 Task: In the  document Aimeet.odt Insert the command  'Editing'Email the file to   'softage.1@softage.net', with message attached Attention Needed: Please prioritize going through the email I've sent. and file type: Microsoft Word
Action: Mouse moved to (919, 84)
Screenshot: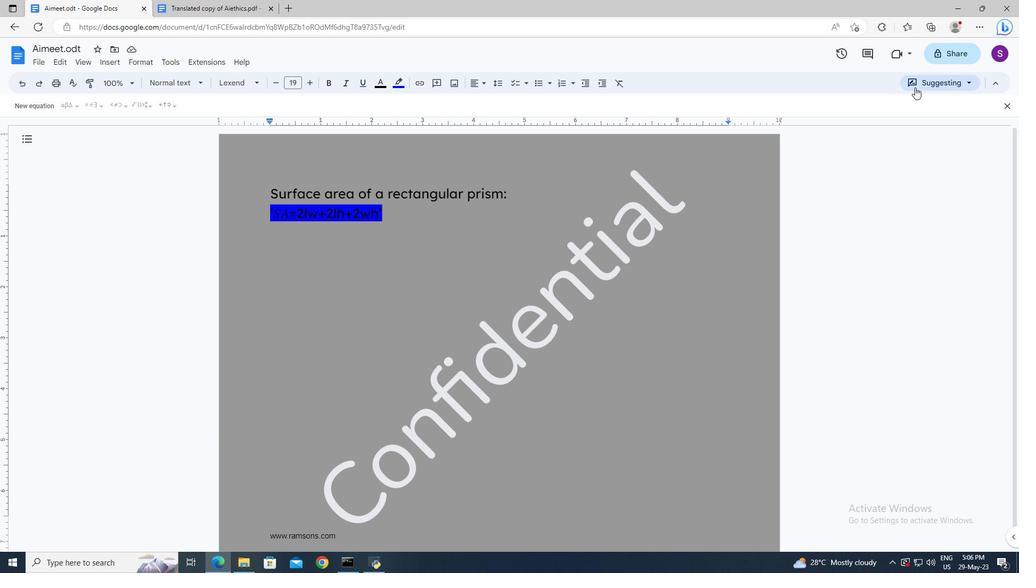 
Action: Mouse pressed left at (919, 84)
Screenshot: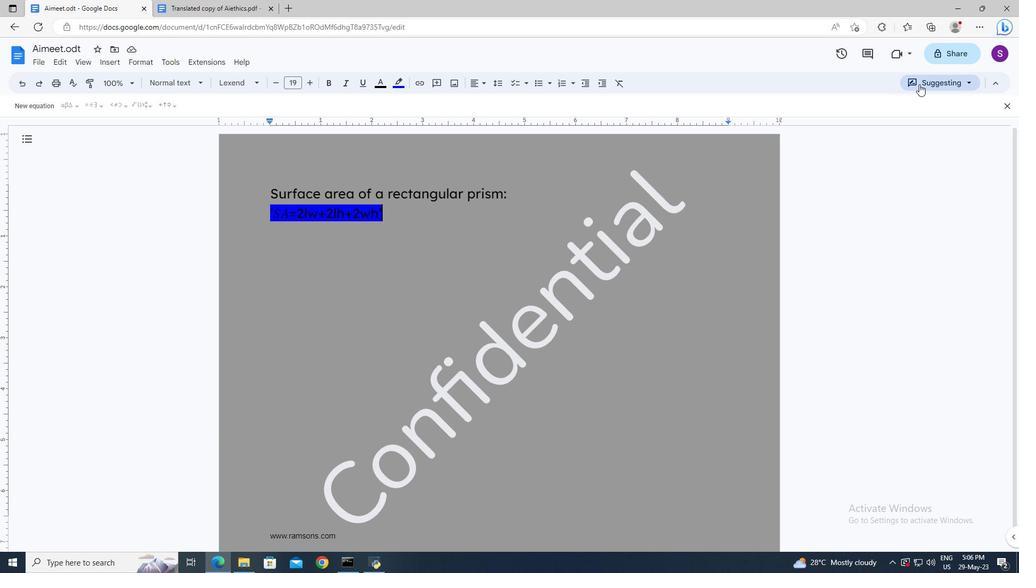 
Action: Mouse moved to (918, 106)
Screenshot: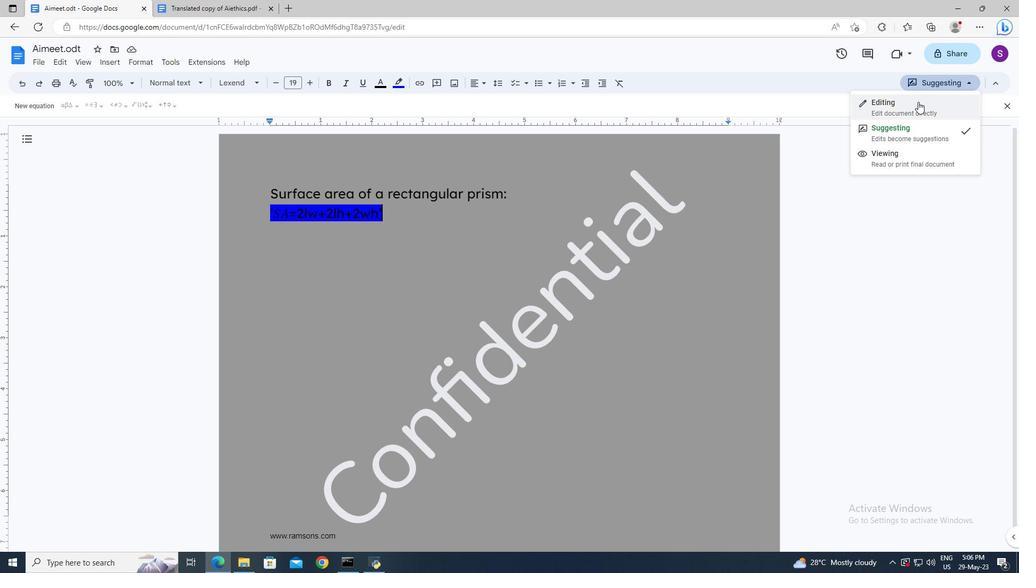 
Action: Mouse pressed left at (918, 106)
Screenshot: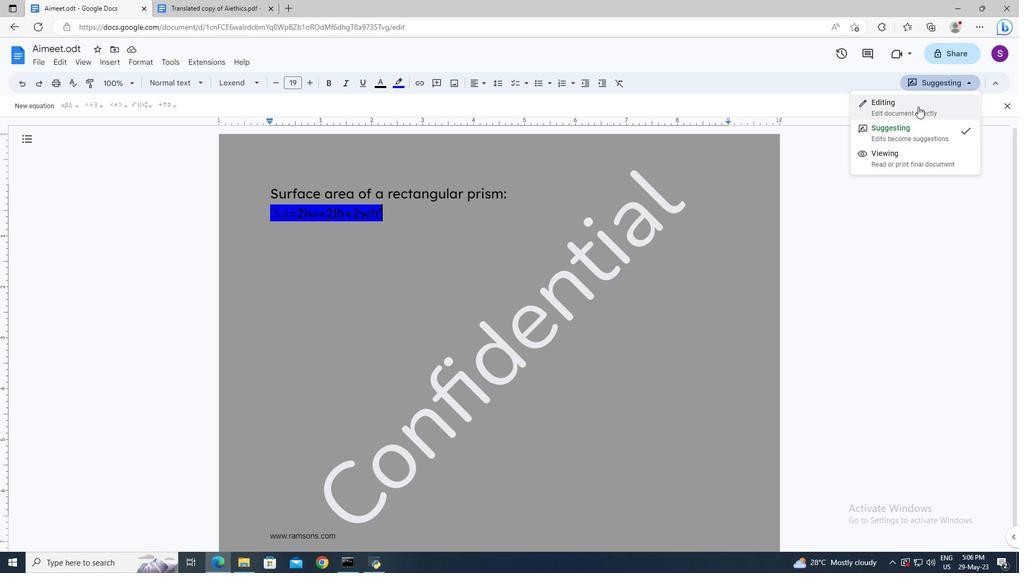 
Action: Mouse moved to (45, 64)
Screenshot: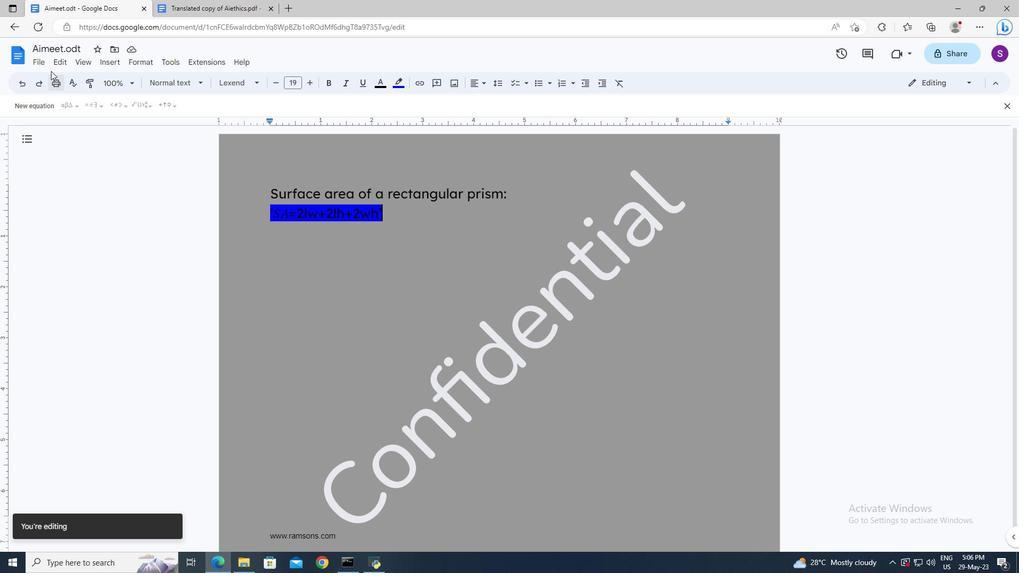 
Action: Mouse pressed left at (45, 64)
Screenshot: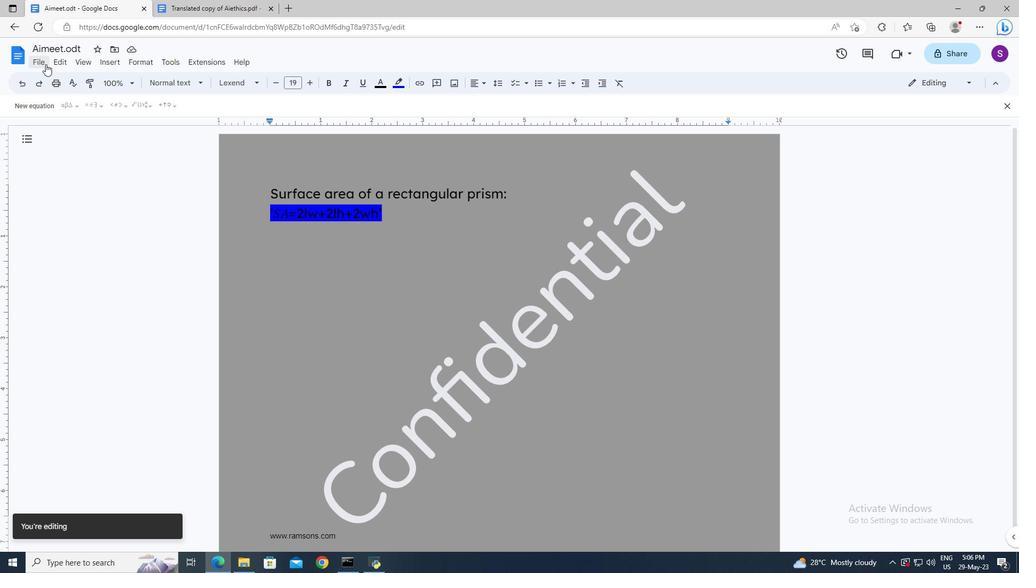 
Action: Mouse moved to (207, 158)
Screenshot: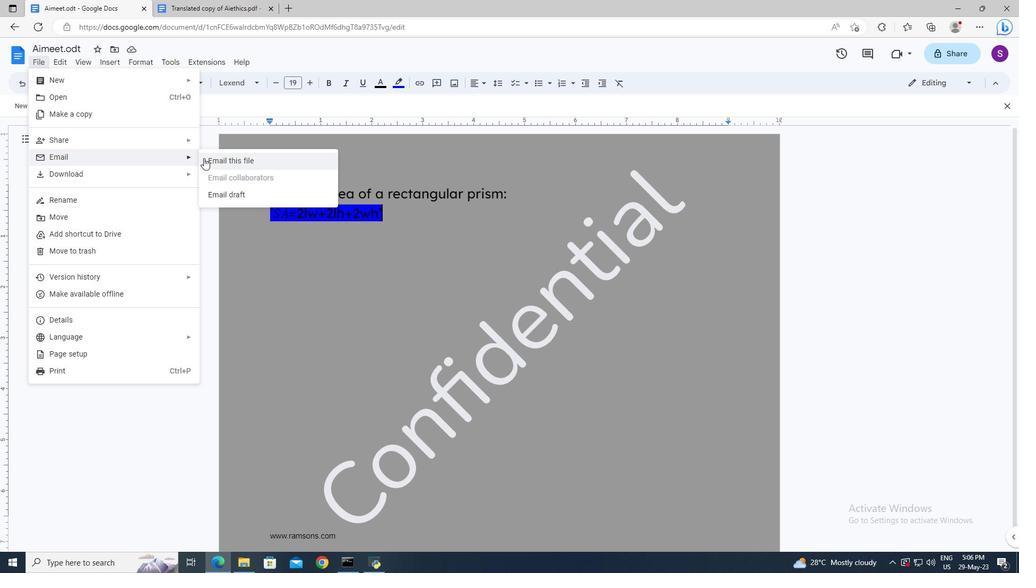 
Action: Mouse pressed left at (207, 158)
Screenshot: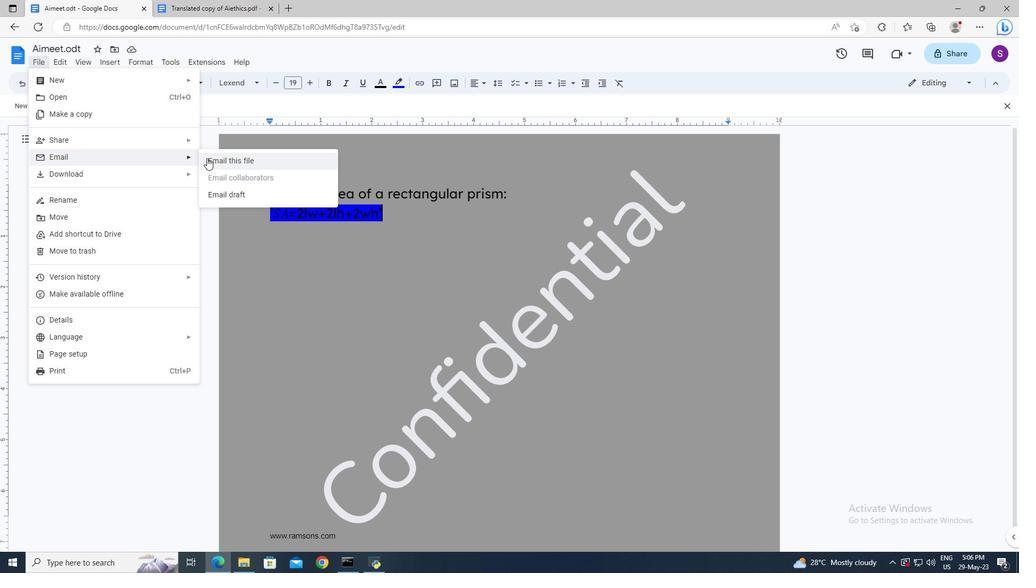 
Action: Mouse moved to (404, 228)
Screenshot: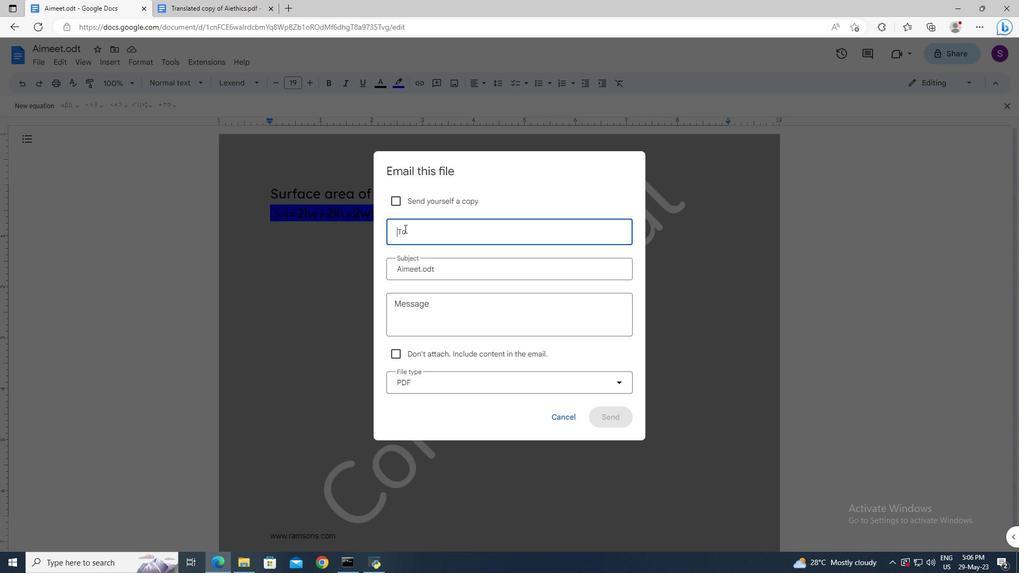 
Action: Mouse pressed left at (404, 228)
Screenshot: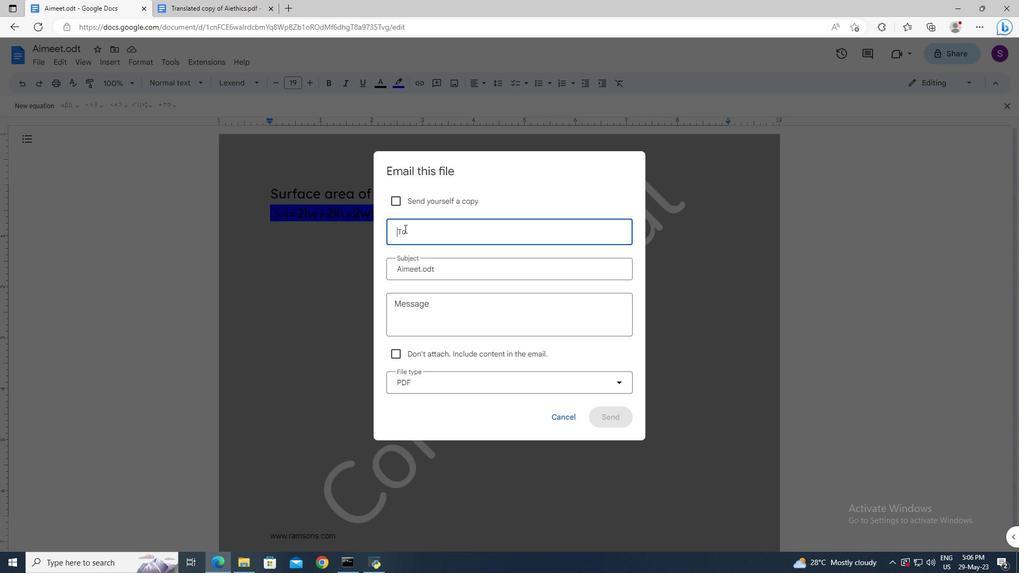 
Action: Mouse moved to (406, 234)
Screenshot: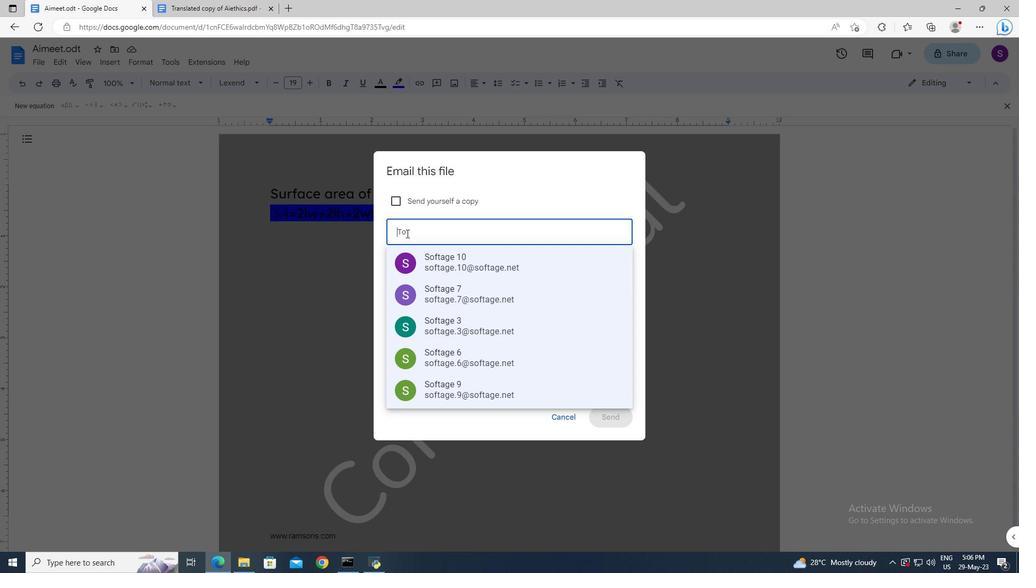 
Action: Key pressed softage.1<Key.shift>@softage.net
Screenshot: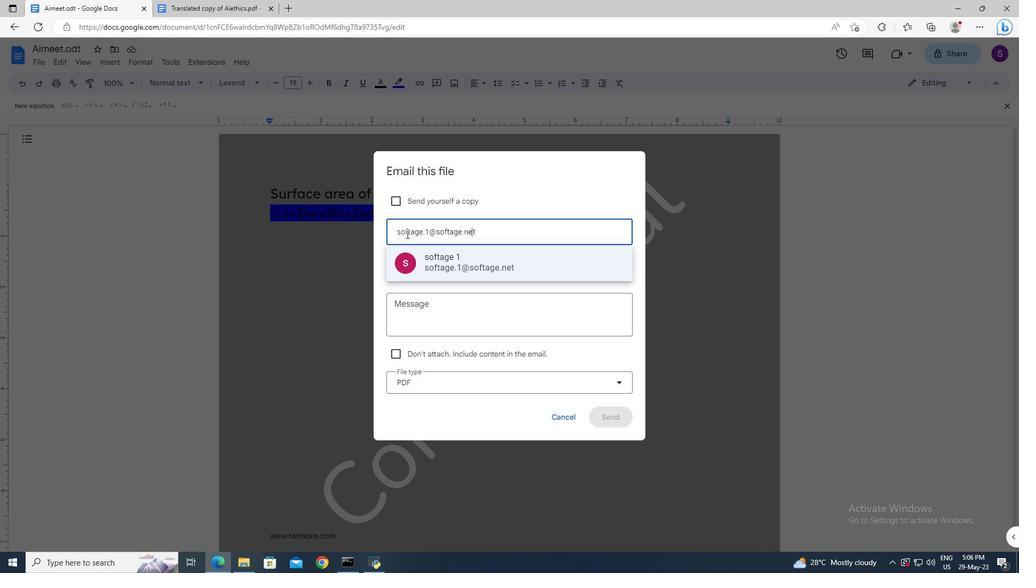 
Action: Mouse moved to (422, 256)
Screenshot: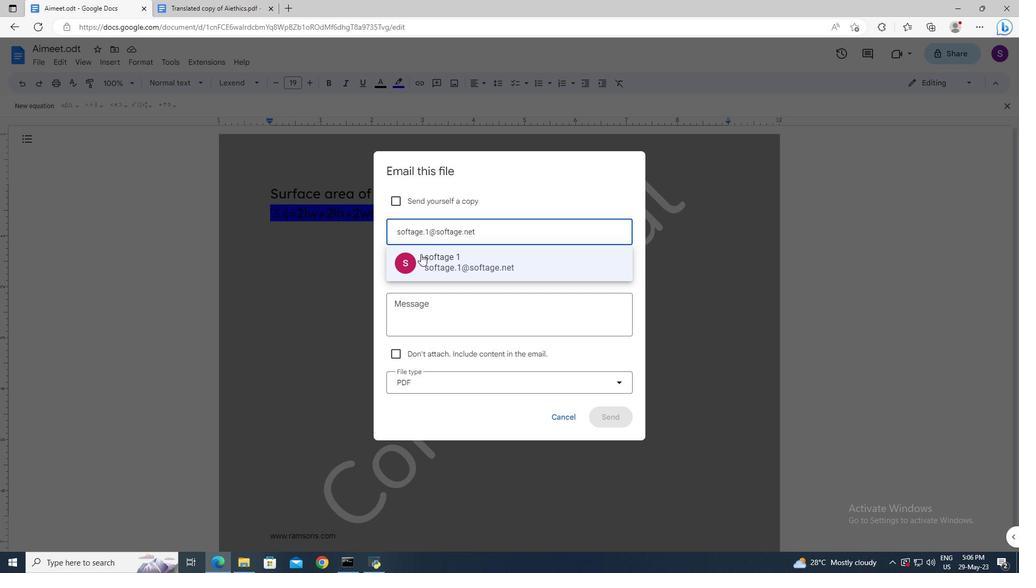 
Action: Mouse pressed left at (422, 256)
Screenshot: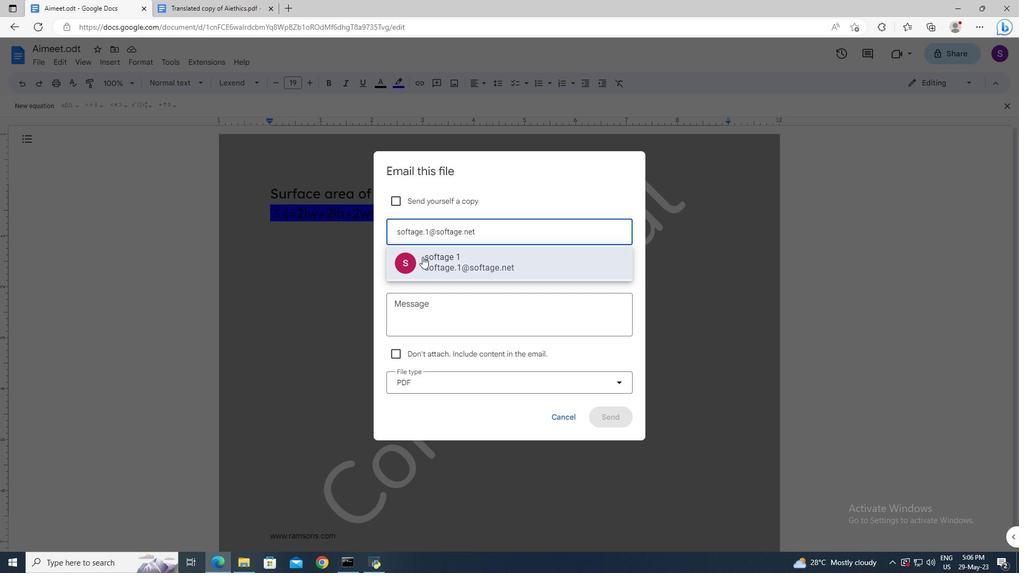 
Action: Mouse moved to (428, 303)
Screenshot: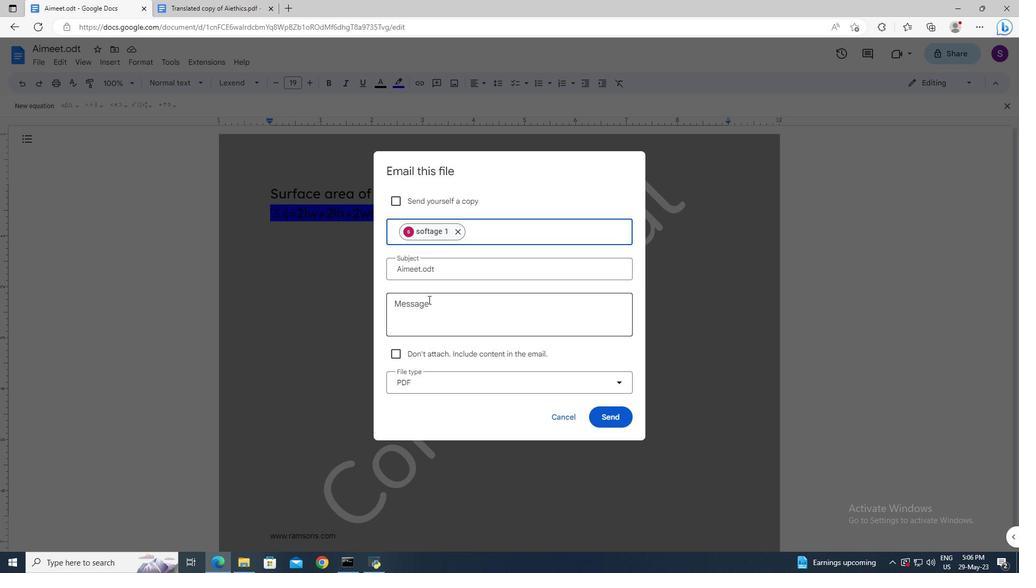 
Action: Mouse pressed left at (428, 303)
Screenshot: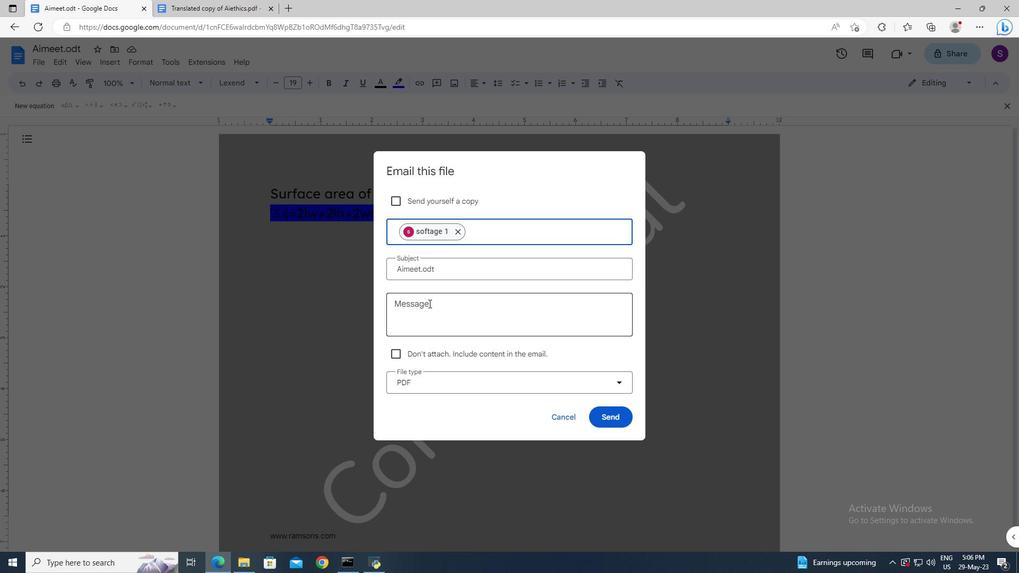 
Action: Key pressed <Key.shift>Attention<Key.space><Key.shift>Needed<Key.shift>:<Key.space><Key.shift>Please<Key.space>prioritize<Key.space>going<Key.space>through<Key.space>the<Key.space>email<Key.space><Key.shift>I've<Key.space>sent.
Screenshot: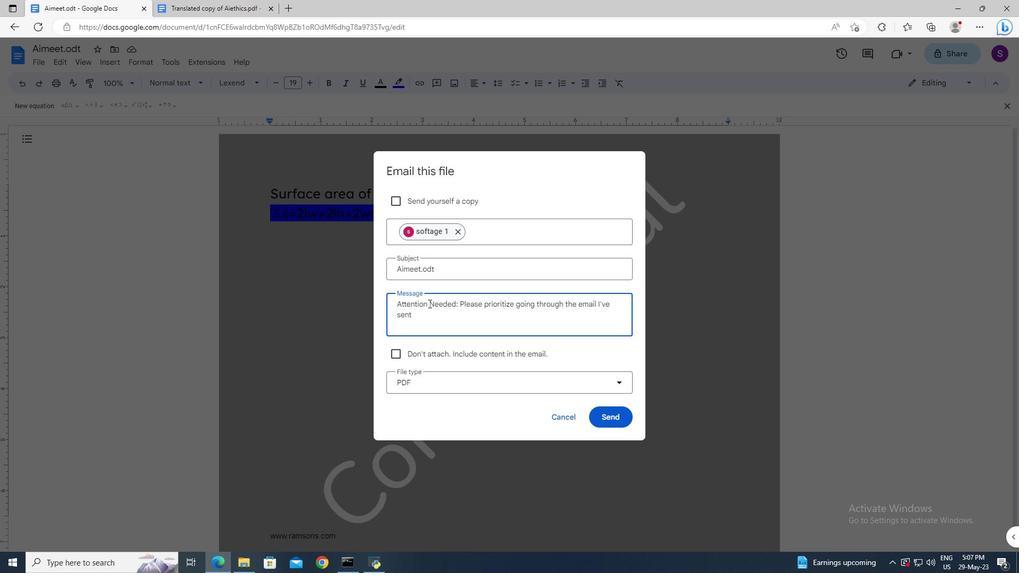 
Action: Mouse moved to (466, 381)
Screenshot: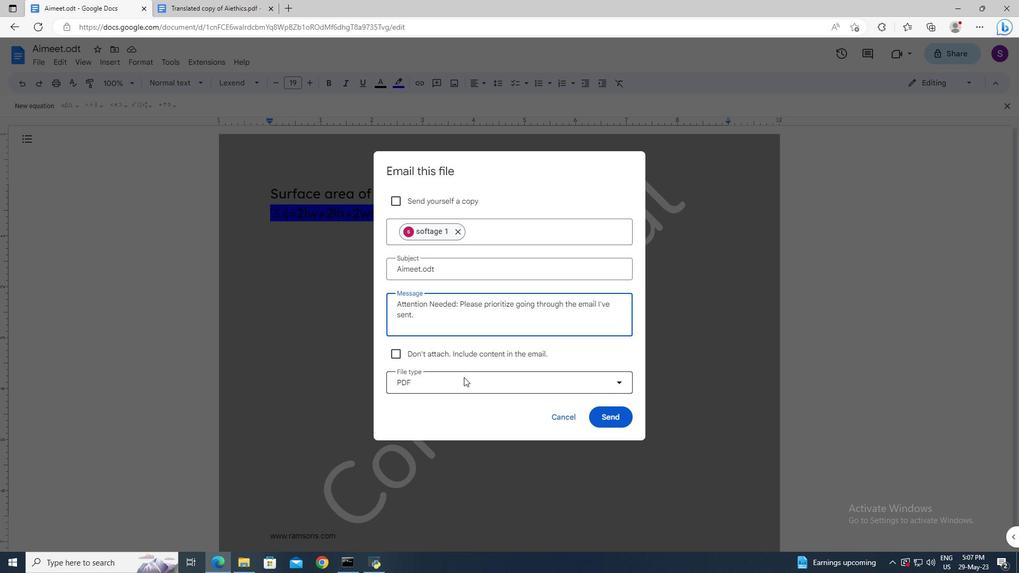 
Action: Mouse pressed left at (466, 381)
Screenshot: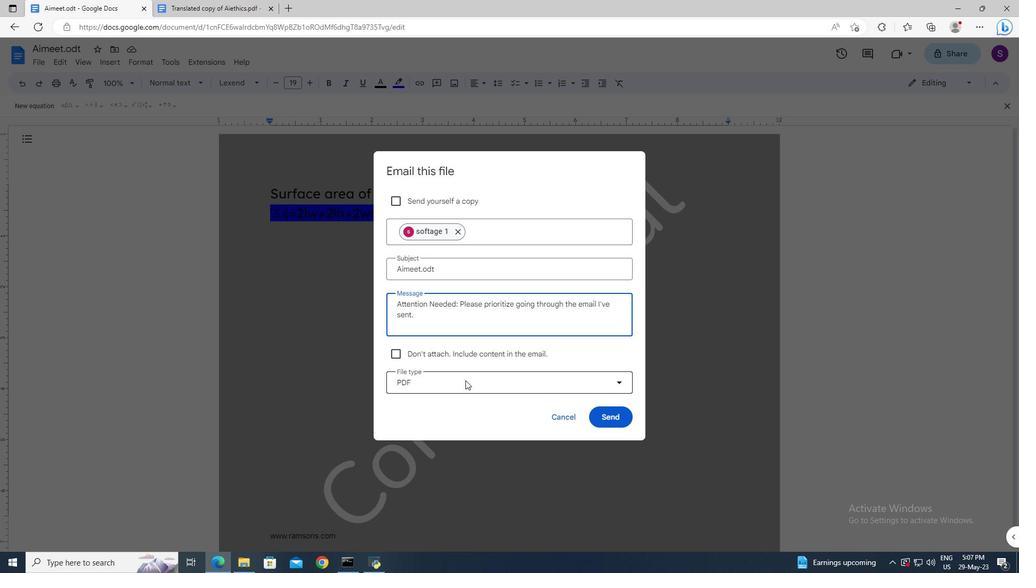 
Action: Mouse moved to (470, 474)
Screenshot: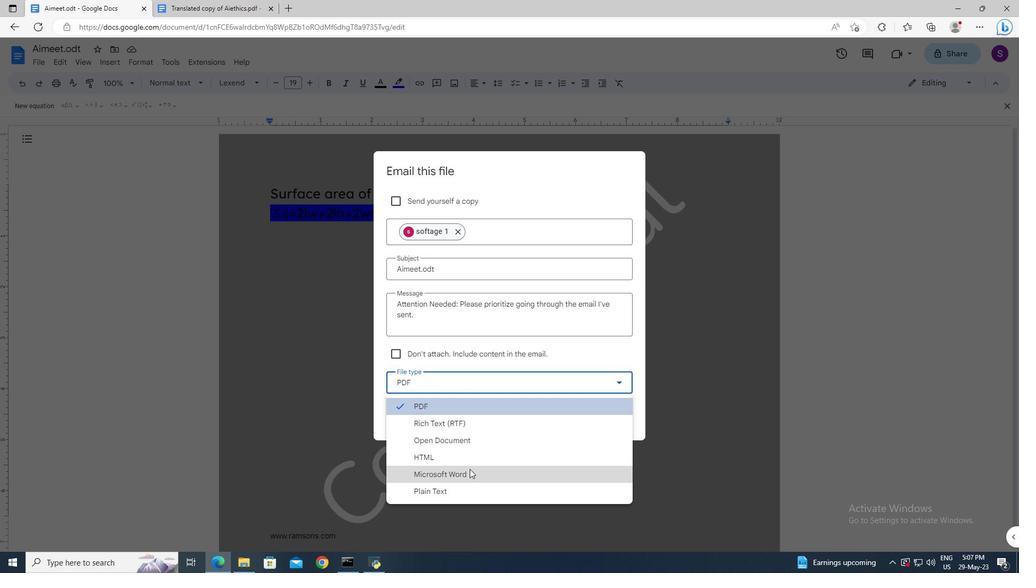 
Action: Mouse pressed left at (470, 474)
Screenshot: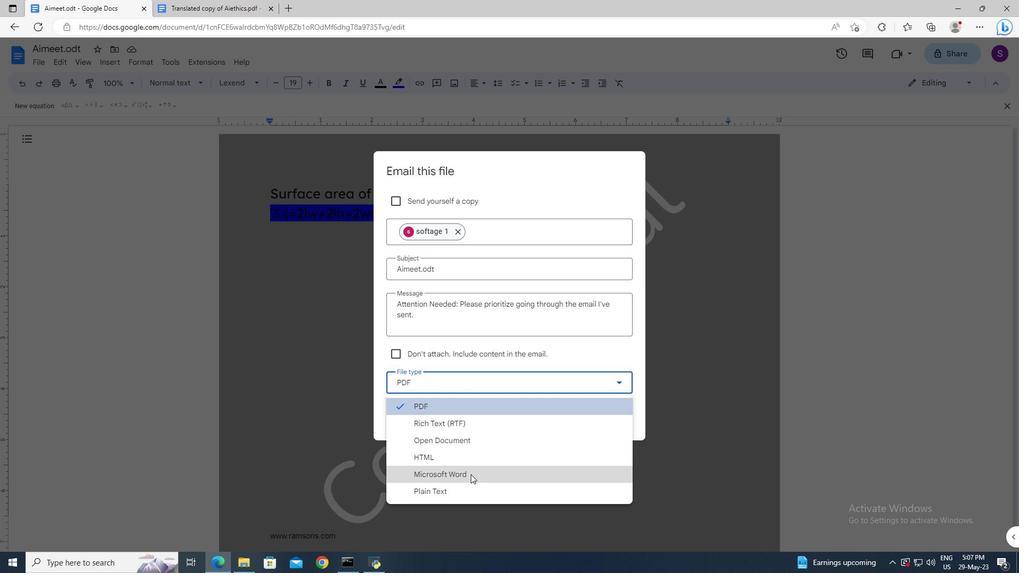 
Action: Mouse moved to (619, 416)
Screenshot: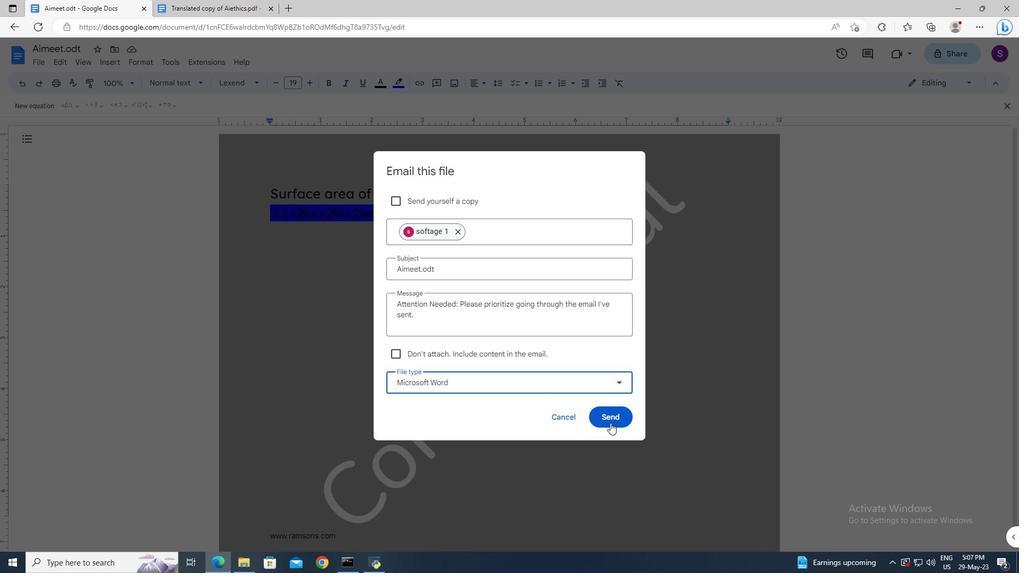 
Action: Mouse pressed left at (619, 416)
Screenshot: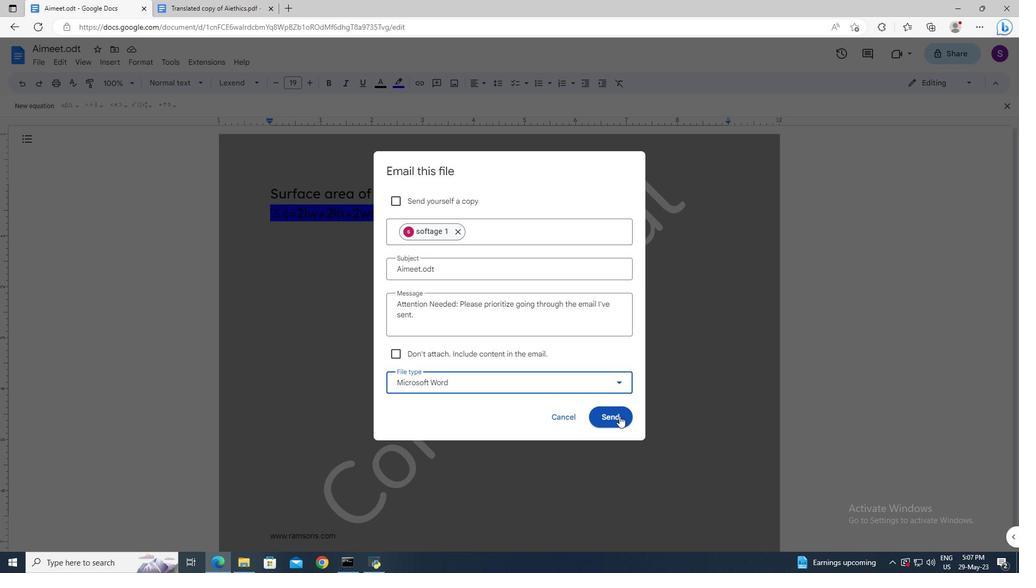
Action: Mouse moved to (620, 416)
Screenshot: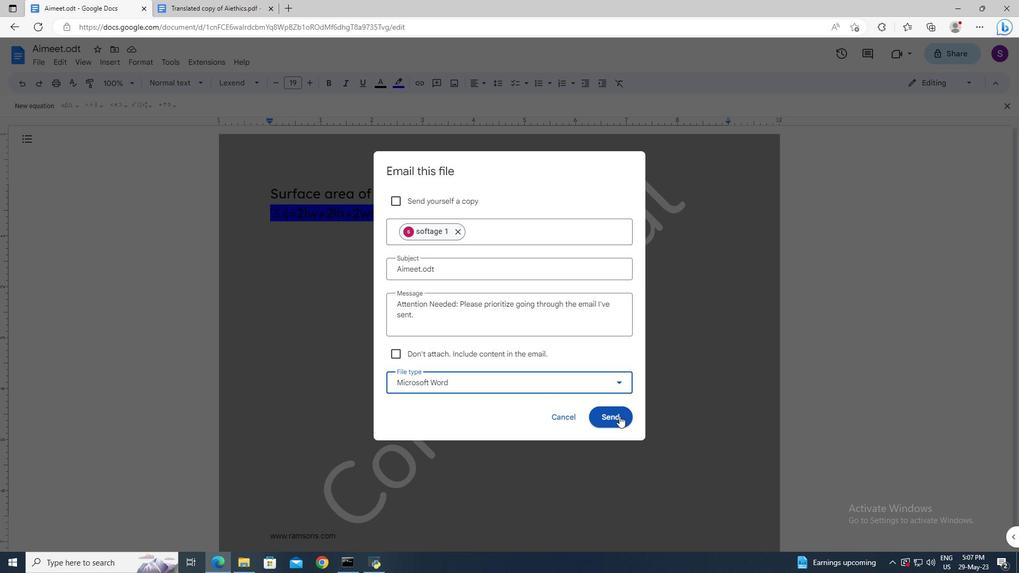 
